 Task: In the sheet Budget Analysis ToolFont size of heading  18 Font style of dataoswald 'Font size of data '9 Alignment of headline & dataAlign center.   Fill color in heading, Red Font color of dataIn the sheet   Inspire Sales   book
Action: Mouse moved to (26, 128)
Screenshot: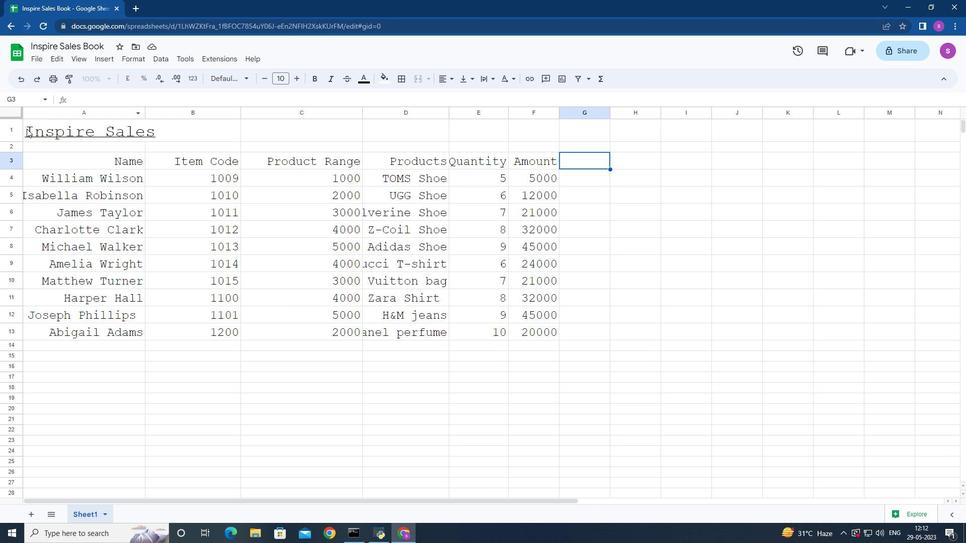 
Action: Mouse pressed left at (26, 128)
Screenshot: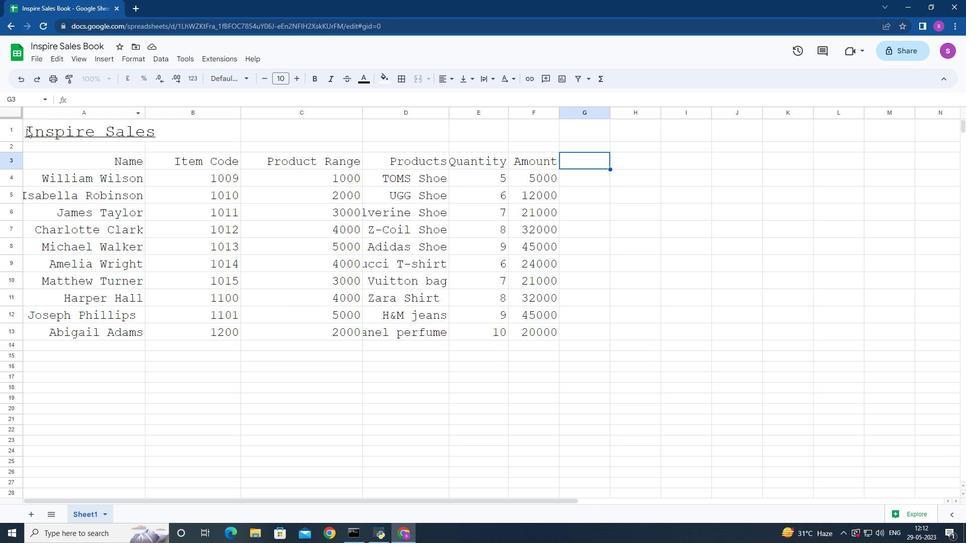 
Action: Mouse moved to (262, 80)
Screenshot: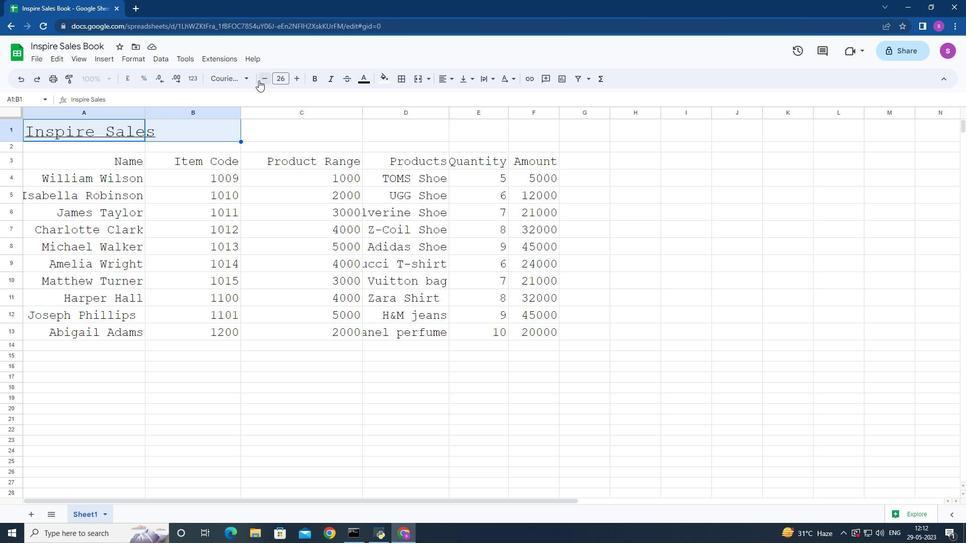 
Action: Mouse pressed left at (262, 80)
Screenshot: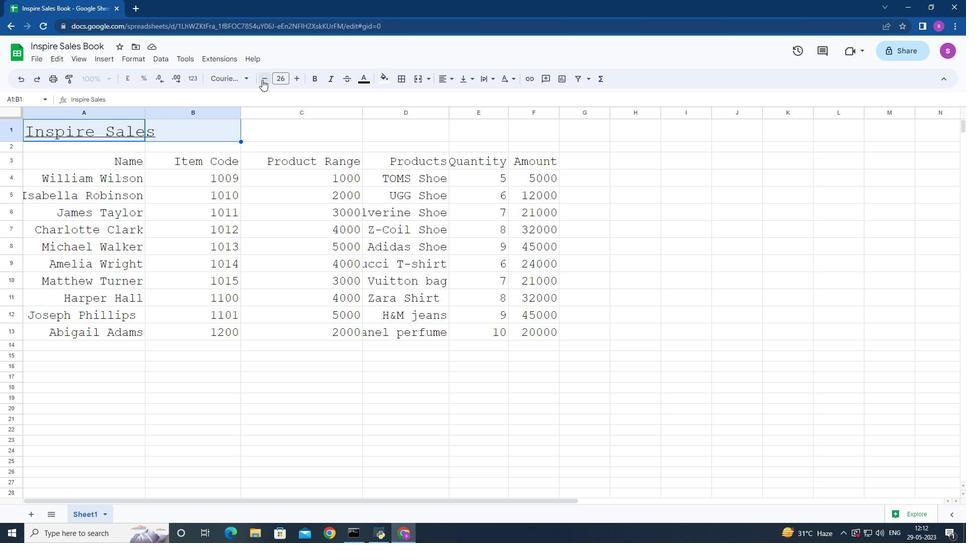 
Action: Mouse pressed left at (262, 80)
Screenshot: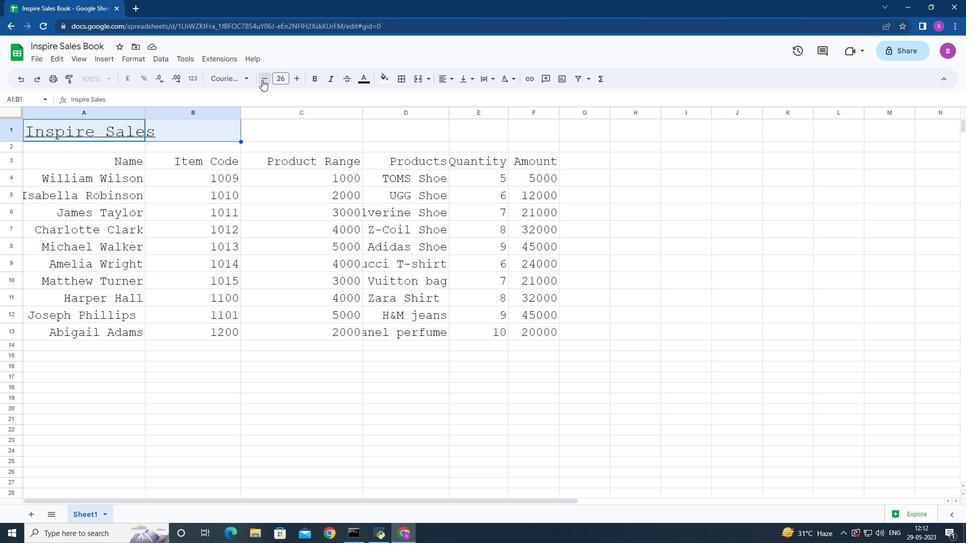 
Action: Mouse pressed left at (262, 80)
Screenshot: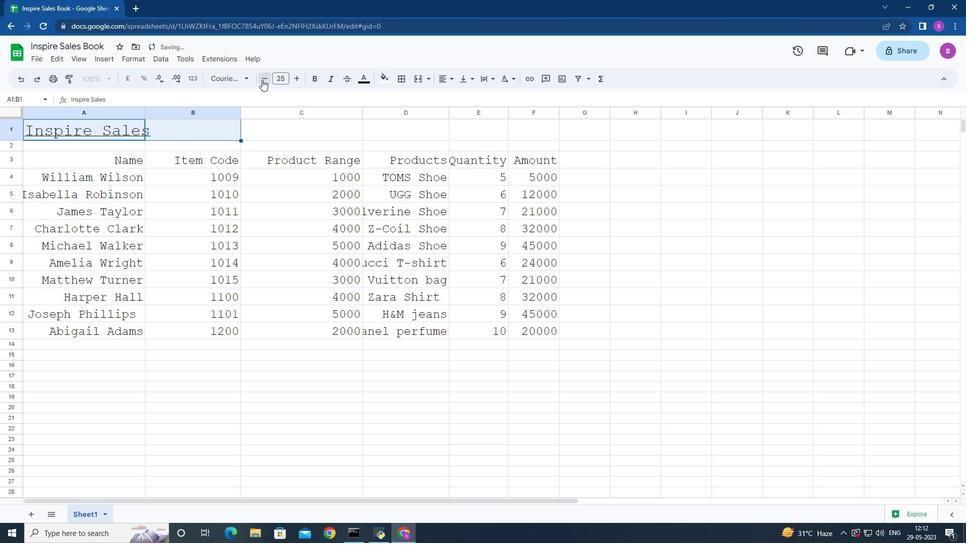 
Action: Mouse pressed left at (262, 80)
Screenshot: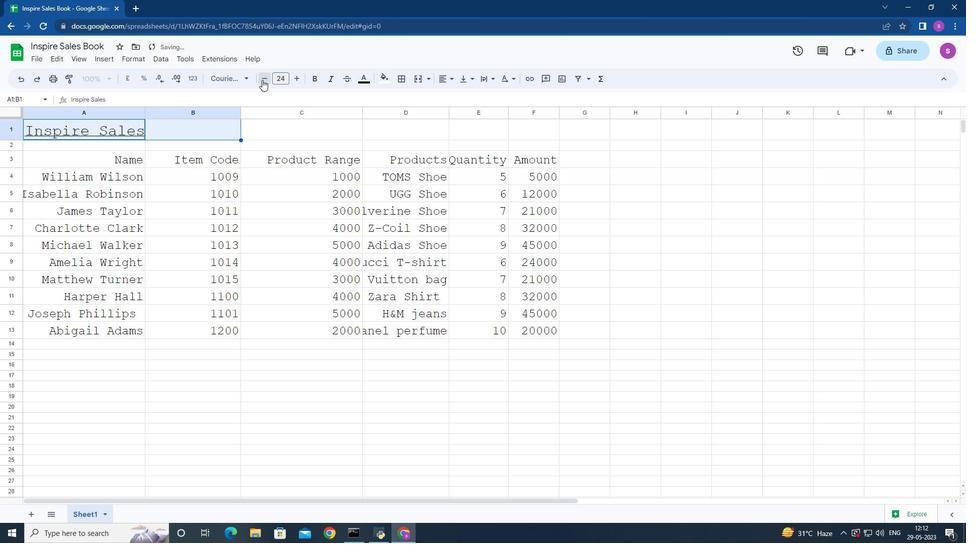 
Action: Mouse pressed left at (262, 80)
Screenshot: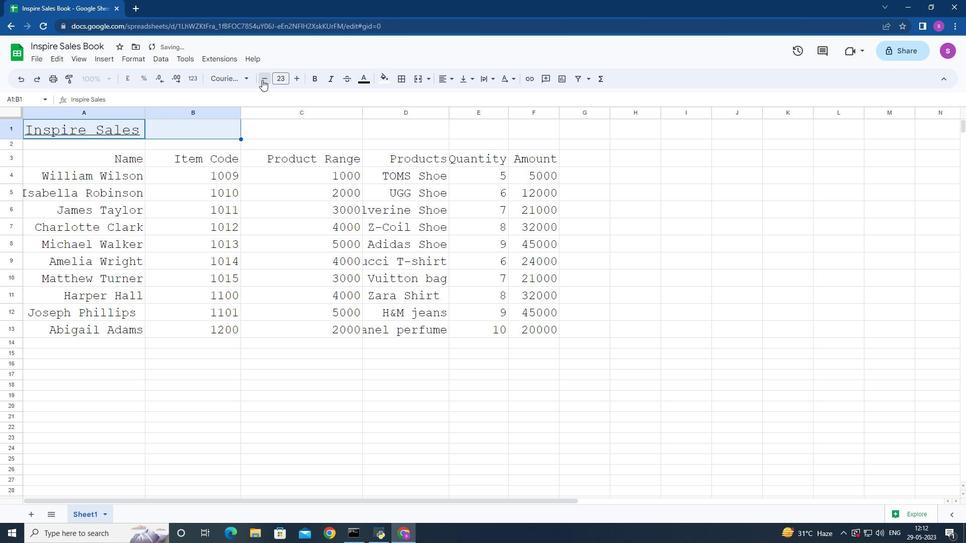 
Action: Mouse pressed left at (262, 80)
Screenshot: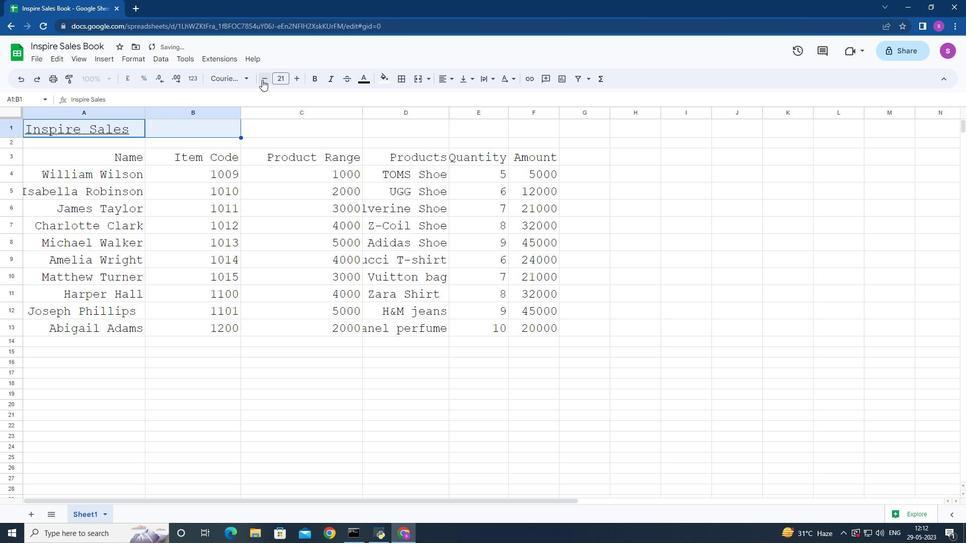 
Action: Mouse pressed left at (262, 80)
Screenshot: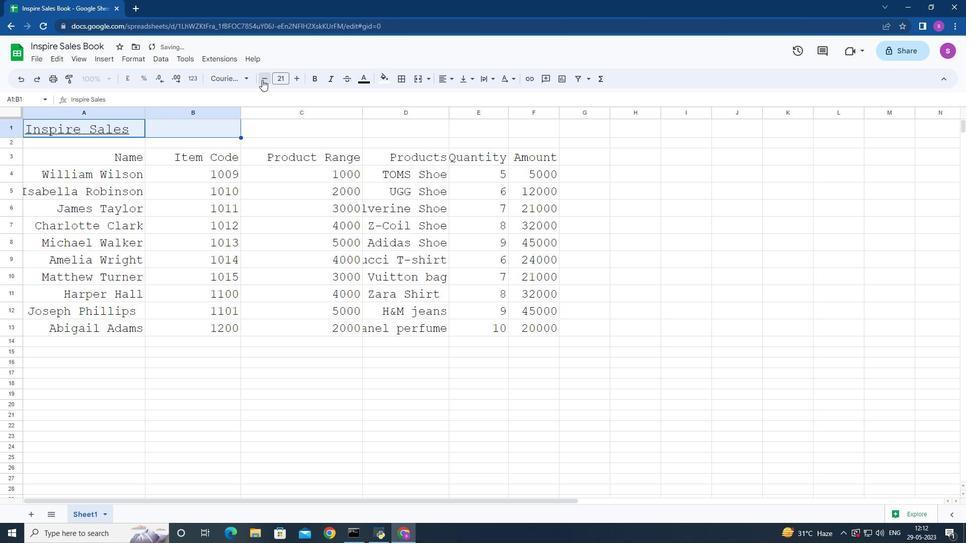 
Action: Mouse pressed left at (262, 80)
Screenshot: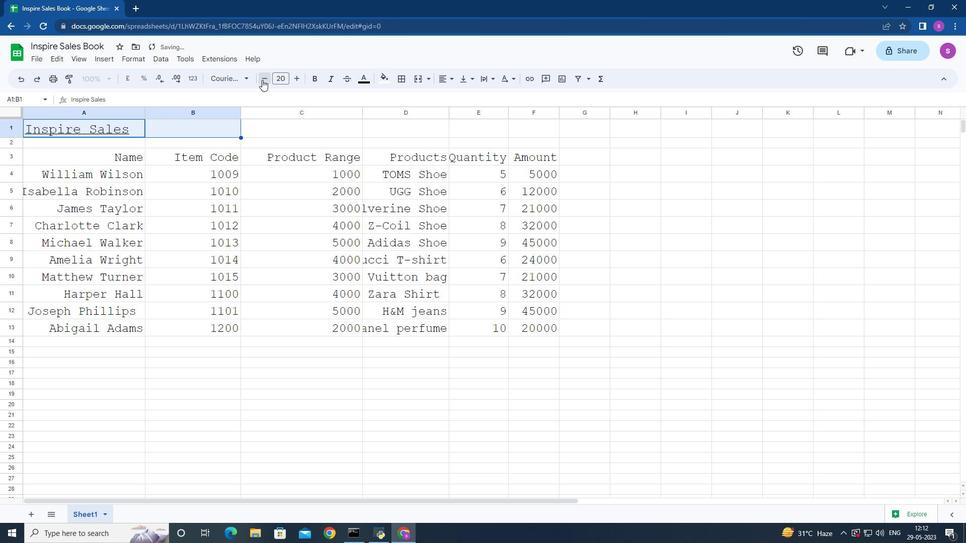 
Action: Mouse moved to (248, 78)
Screenshot: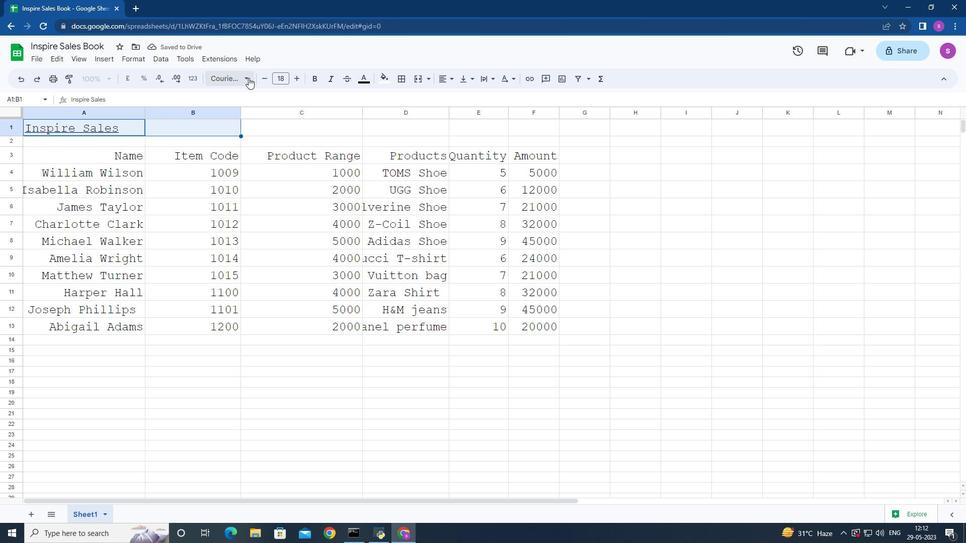 
Action: Mouse pressed left at (248, 78)
Screenshot: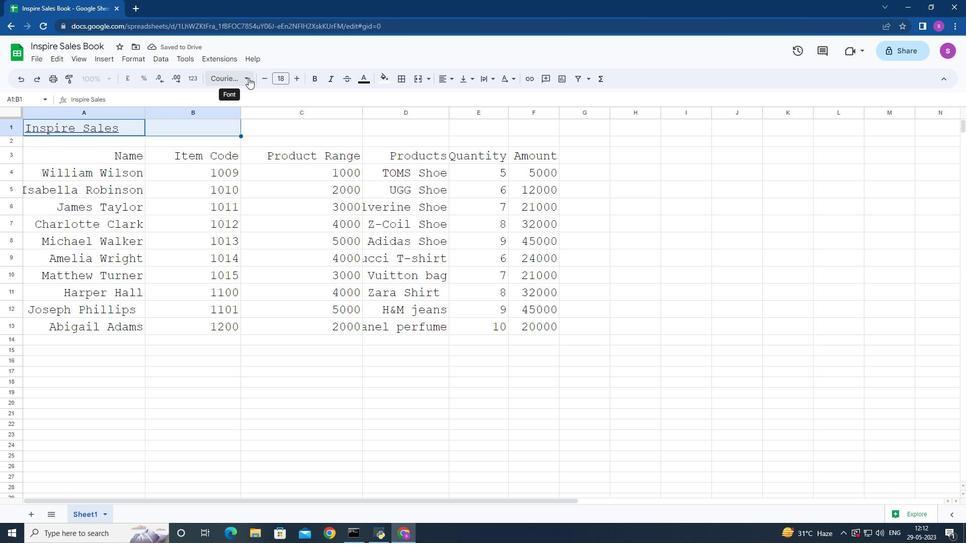 
Action: Mouse moved to (255, 228)
Screenshot: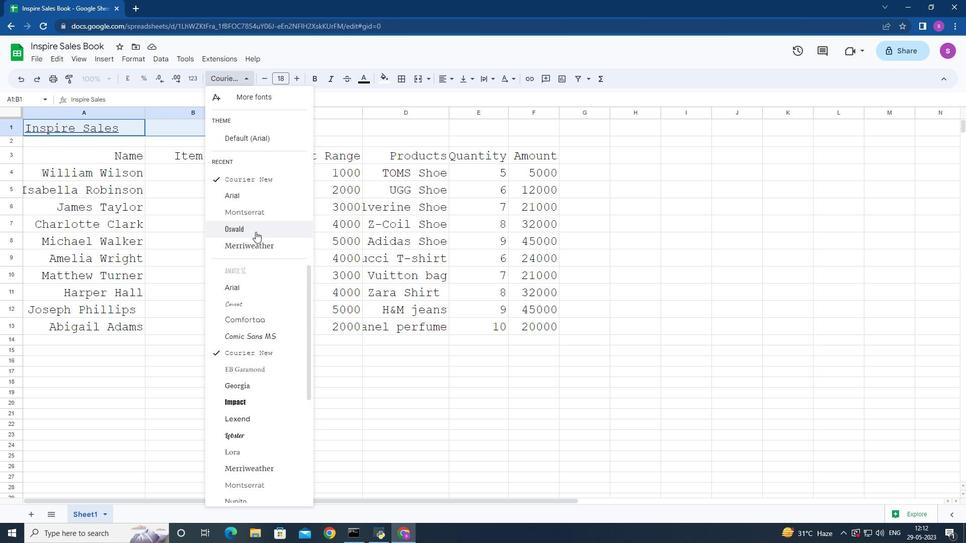 
Action: Mouse pressed left at (255, 228)
Screenshot: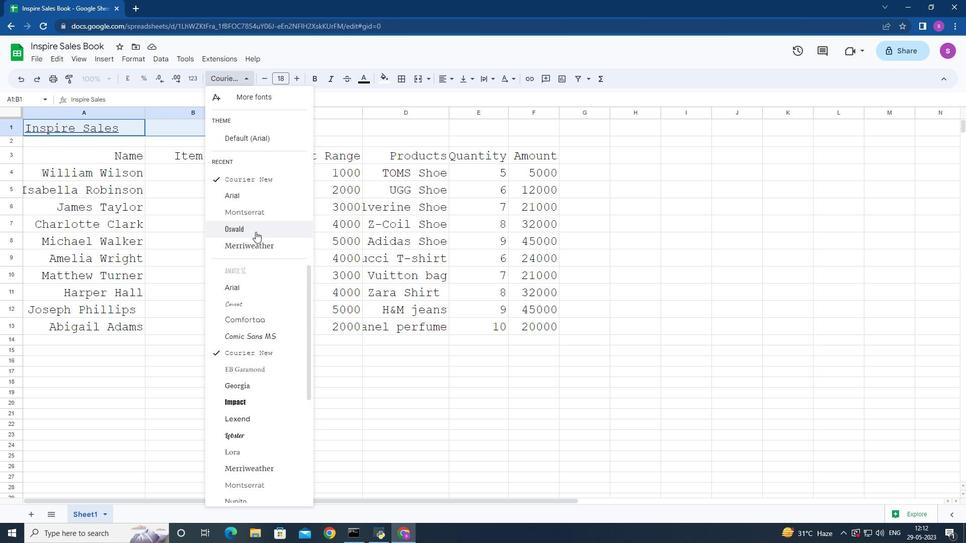 
Action: Mouse moved to (56, 147)
Screenshot: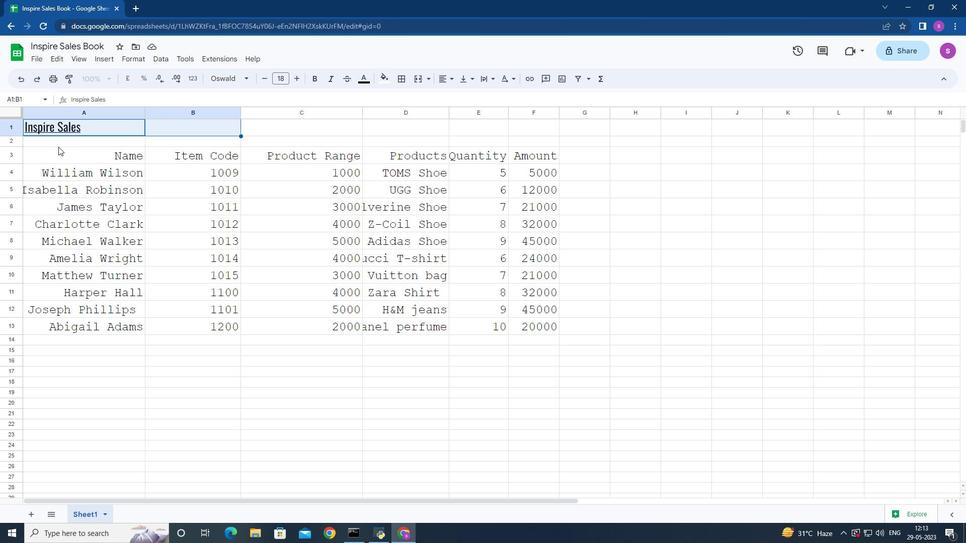 
Action: Mouse pressed left at (56, 147)
Screenshot: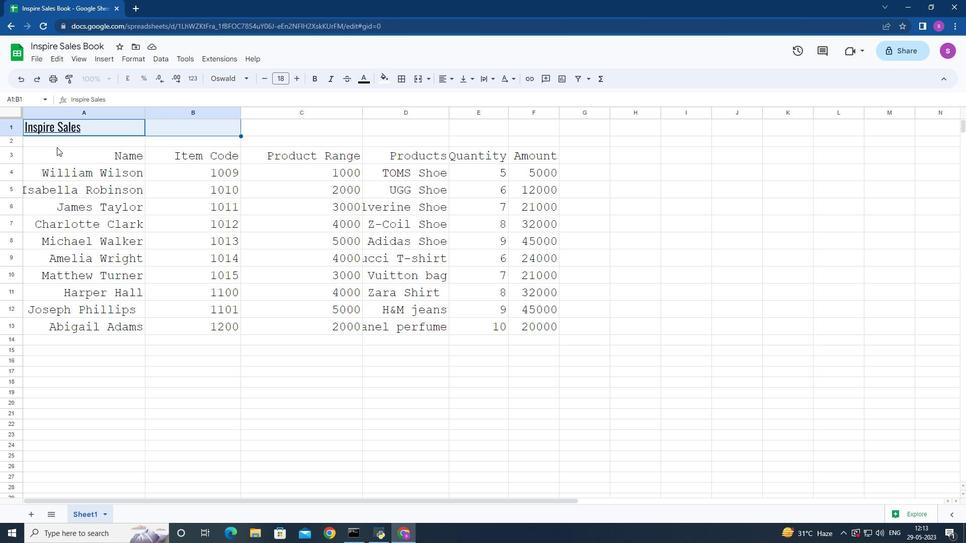
Action: Mouse moved to (264, 78)
Screenshot: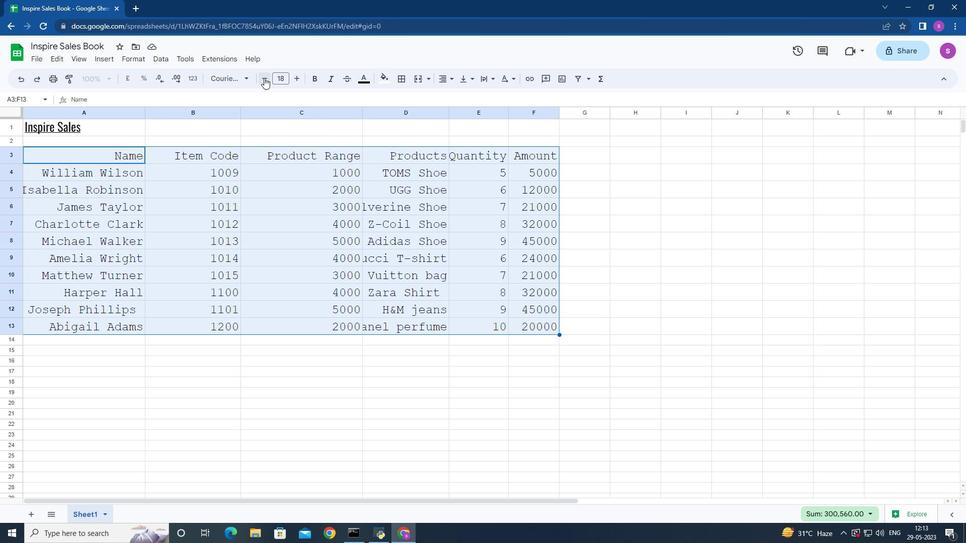 
Action: Mouse pressed left at (264, 78)
Screenshot: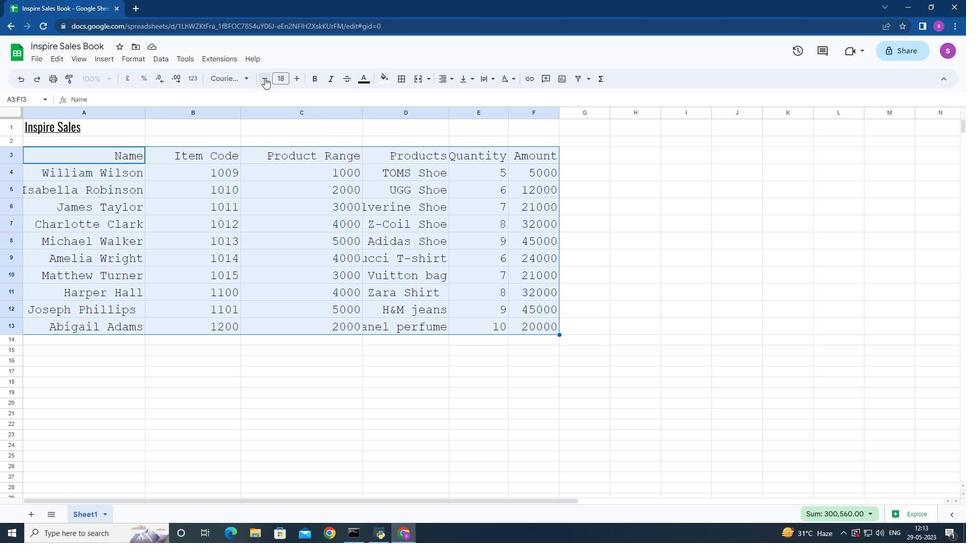 
Action: Mouse pressed left at (264, 78)
Screenshot: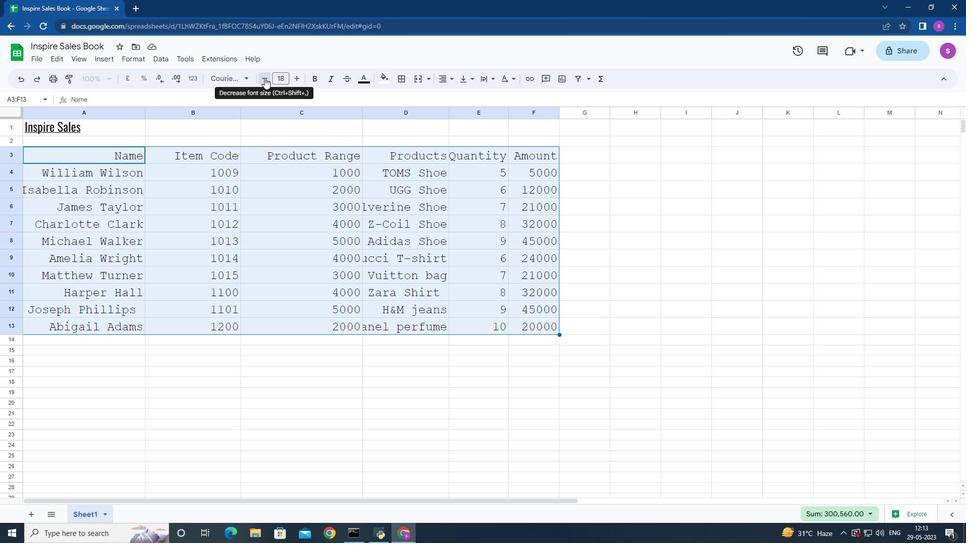 
Action: Mouse moved to (264, 78)
Screenshot: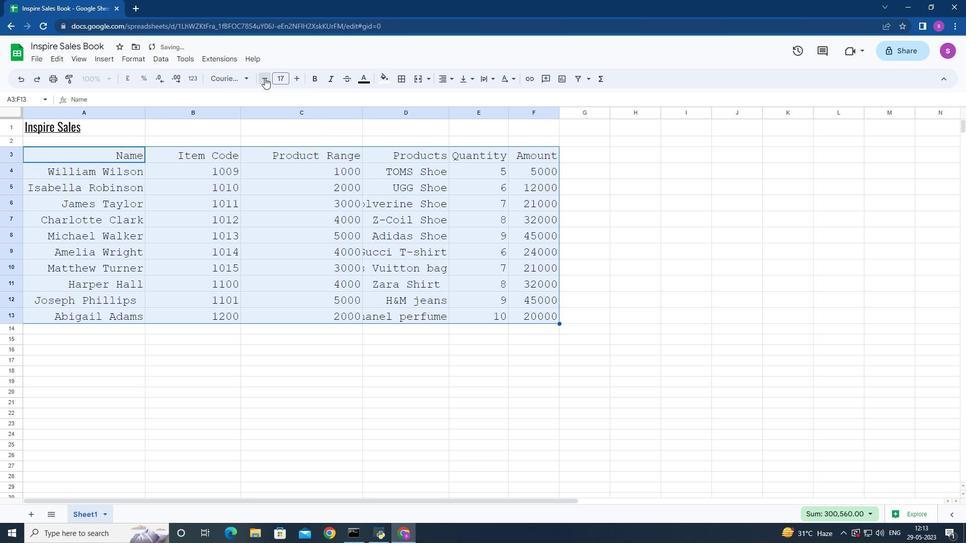 
Action: Mouse pressed left at (264, 78)
Screenshot: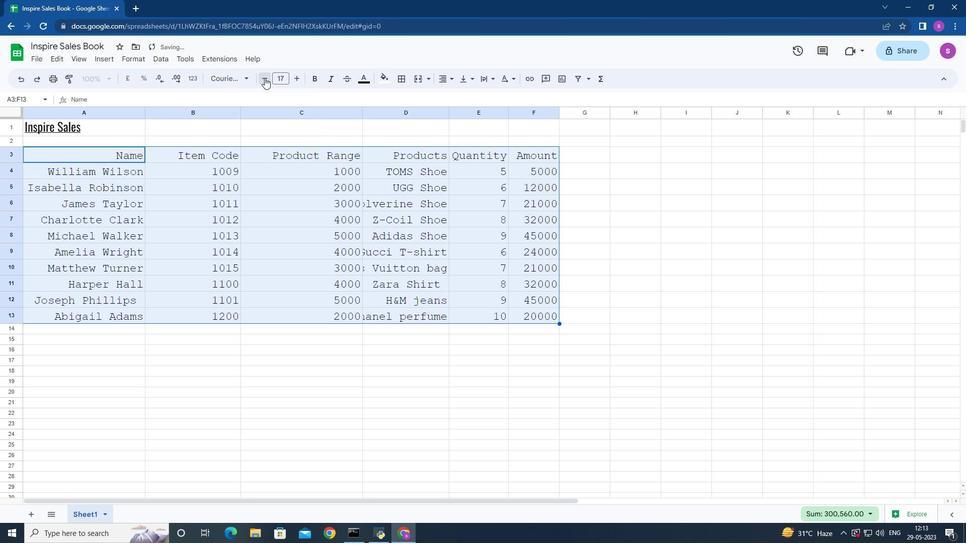 
Action: Mouse pressed left at (264, 78)
Screenshot: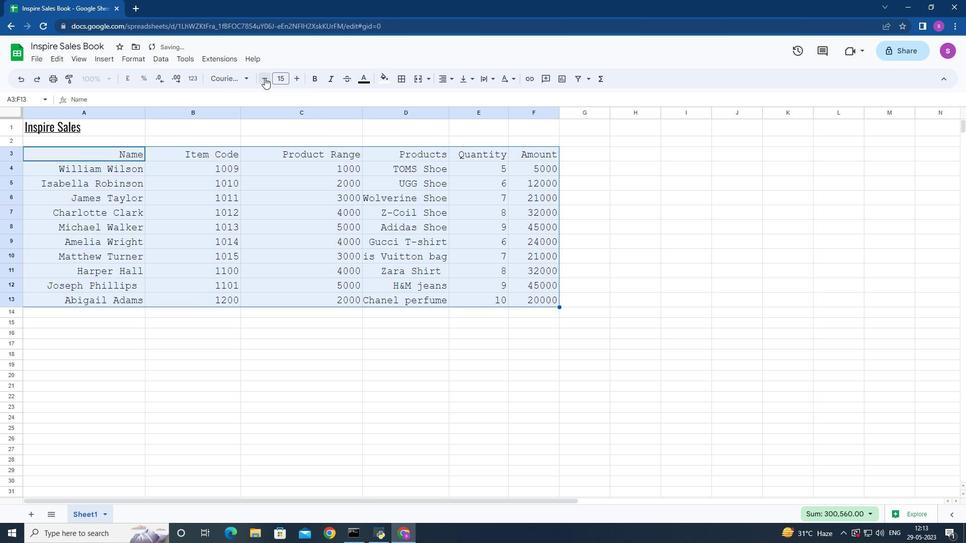
Action: Mouse pressed left at (264, 78)
Screenshot: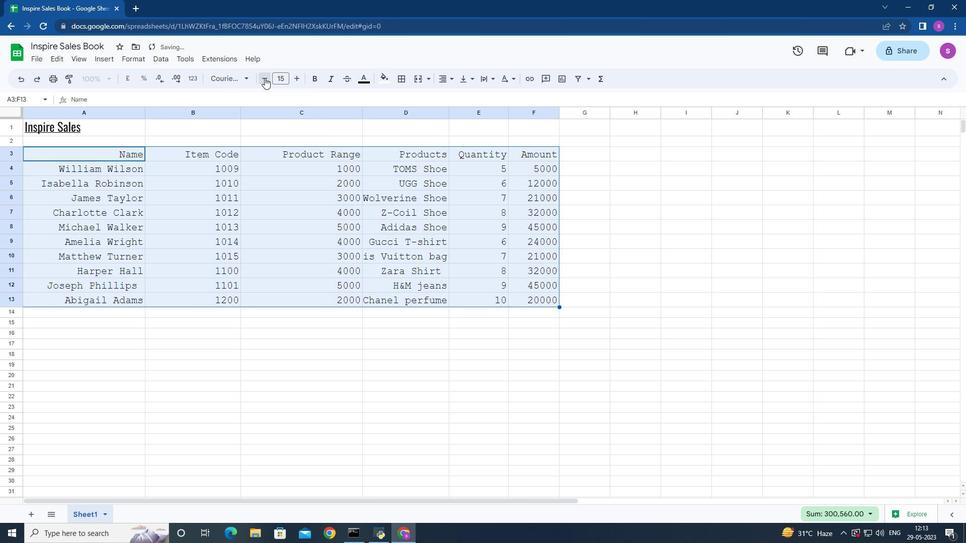 
Action: Mouse pressed left at (264, 78)
Screenshot: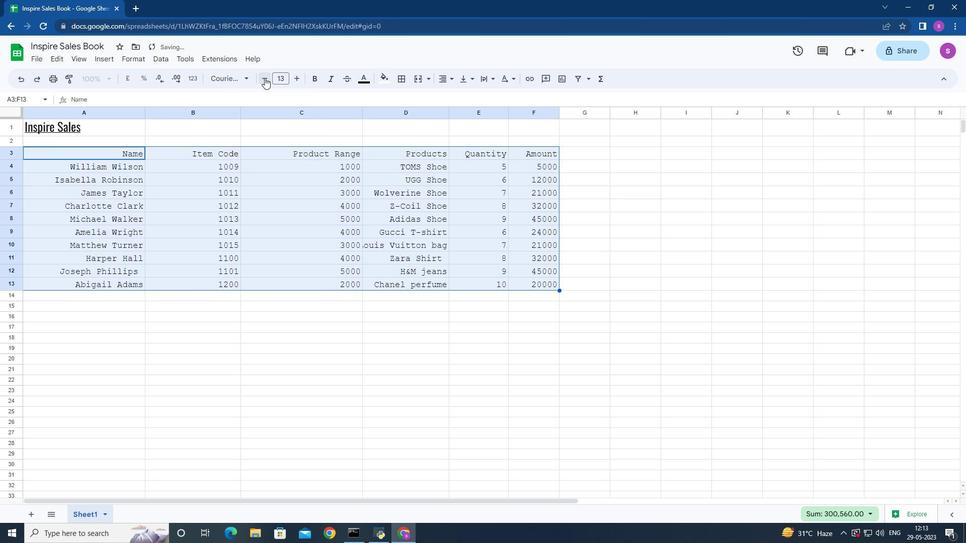 
Action: Mouse moved to (263, 78)
Screenshot: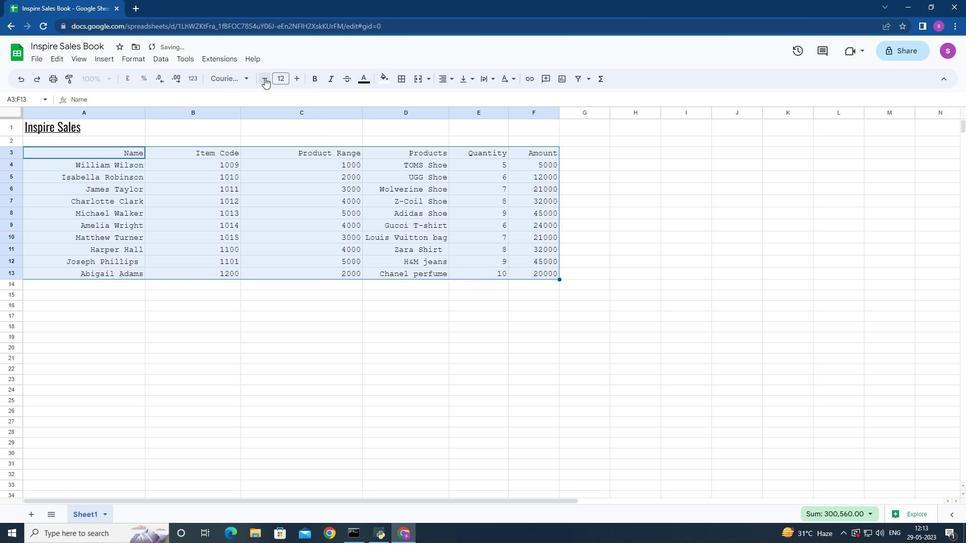 
Action: Mouse pressed left at (263, 78)
Screenshot: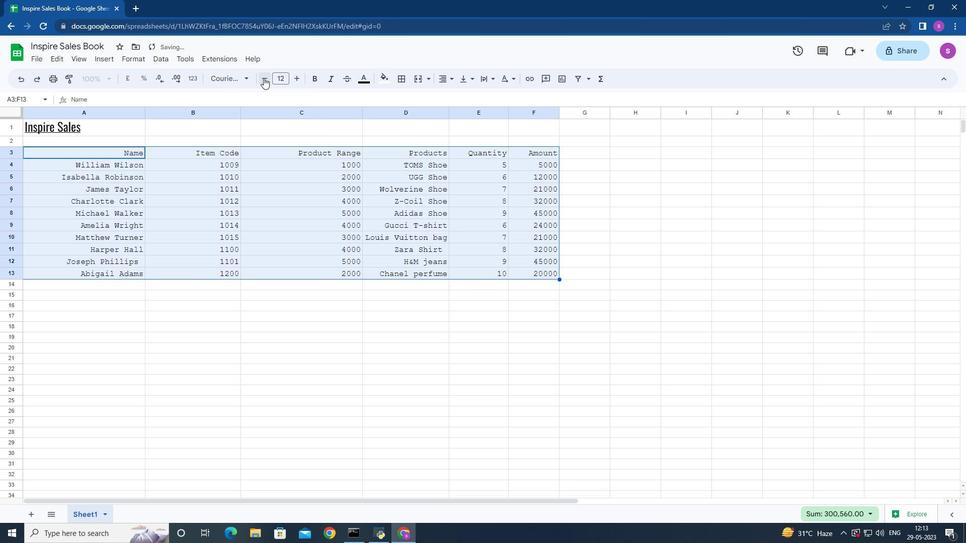 
Action: Mouse moved to (263, 78)
Screenshot: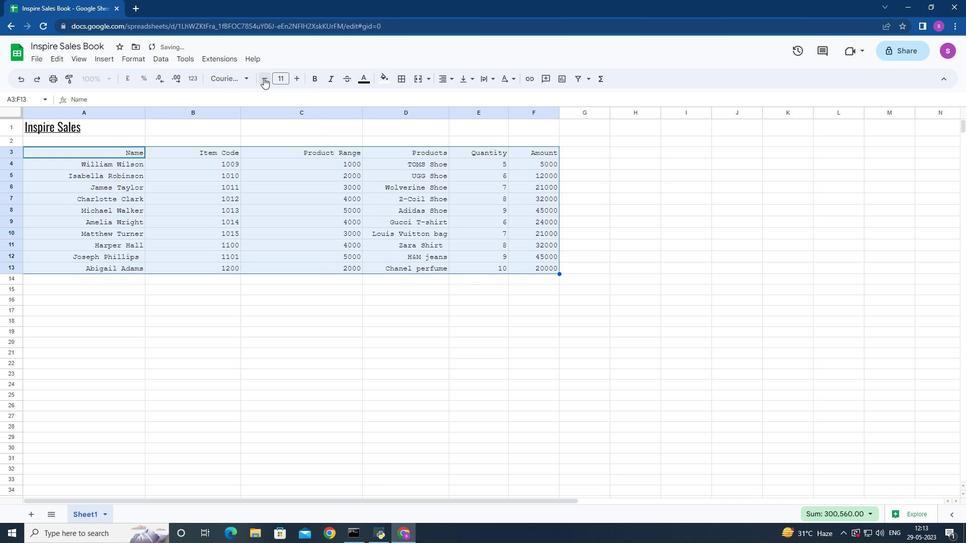 
Action: Mouse pressed left at (263, 78)
Screenshot: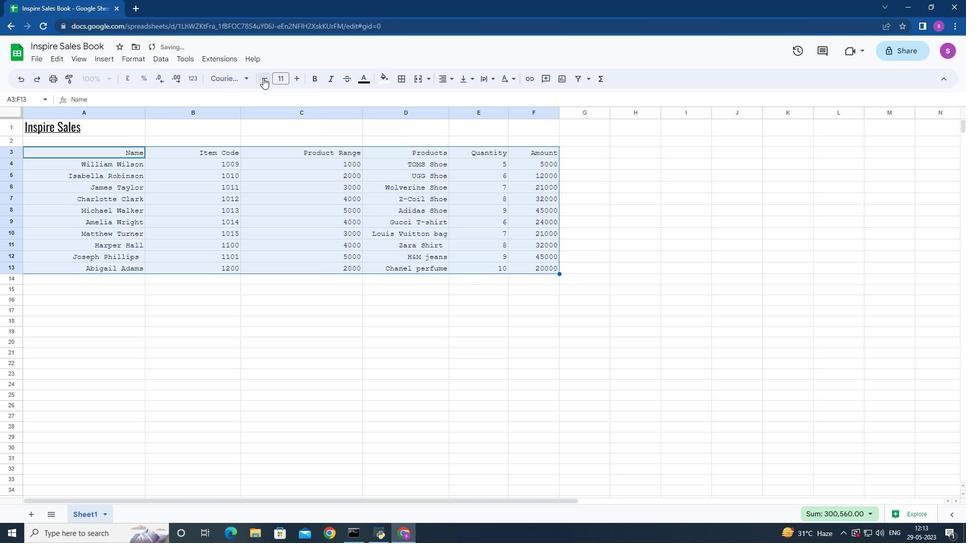 
Action: Mouse pressed left at (263, 78)
Screenshot: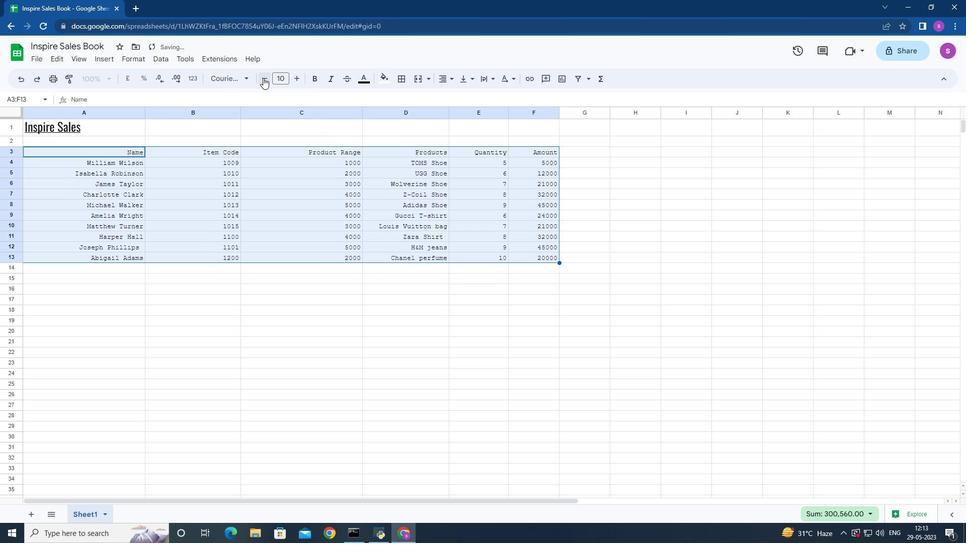 
Action: Mouse moved to (441, 82)
Screenshot: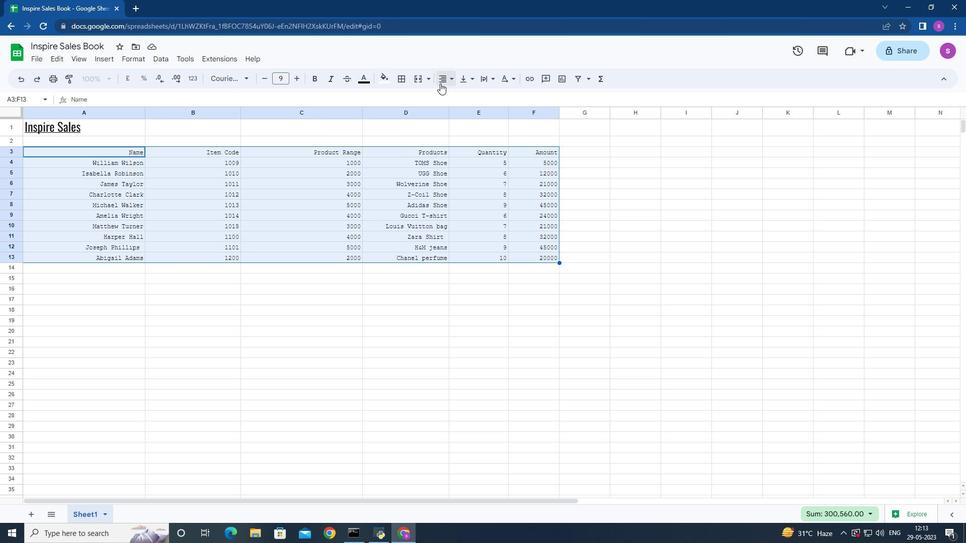 
Action: Mouse pressed left at (441, 82)
Screenshot: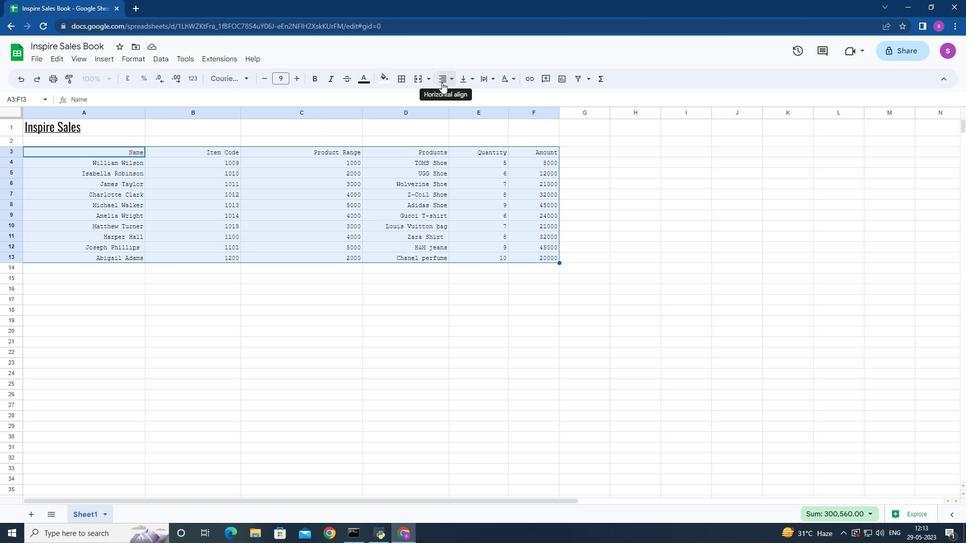 
Action: Mouse moved to (458, 101)
Screenshot: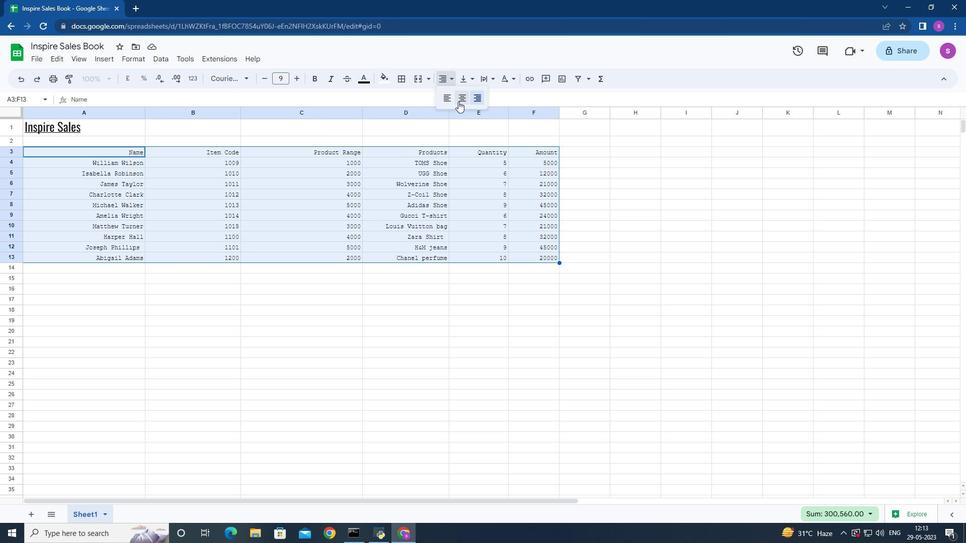 
Action: Mouse pressed left at (458, 101)
Screenshot: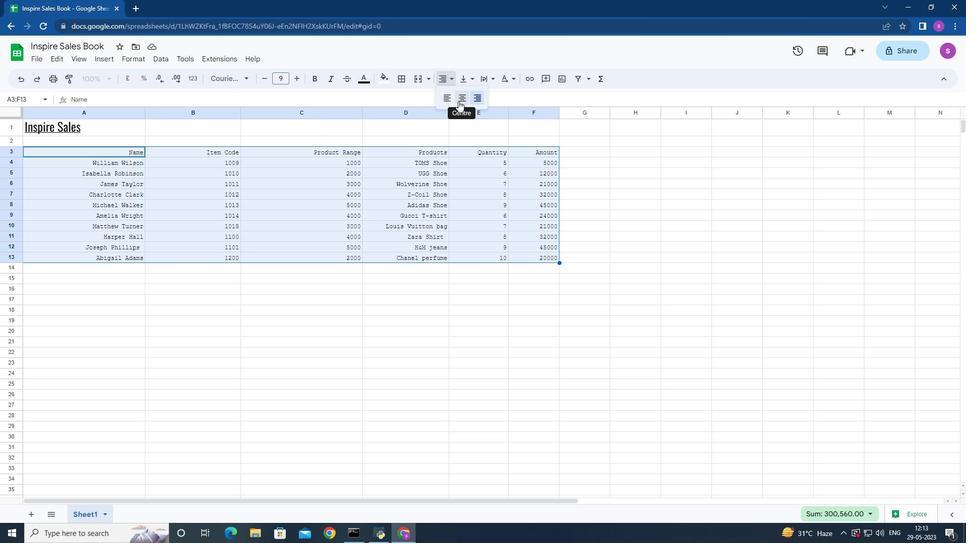 
Action: Mouse moved to (28, 123)
Screenshot: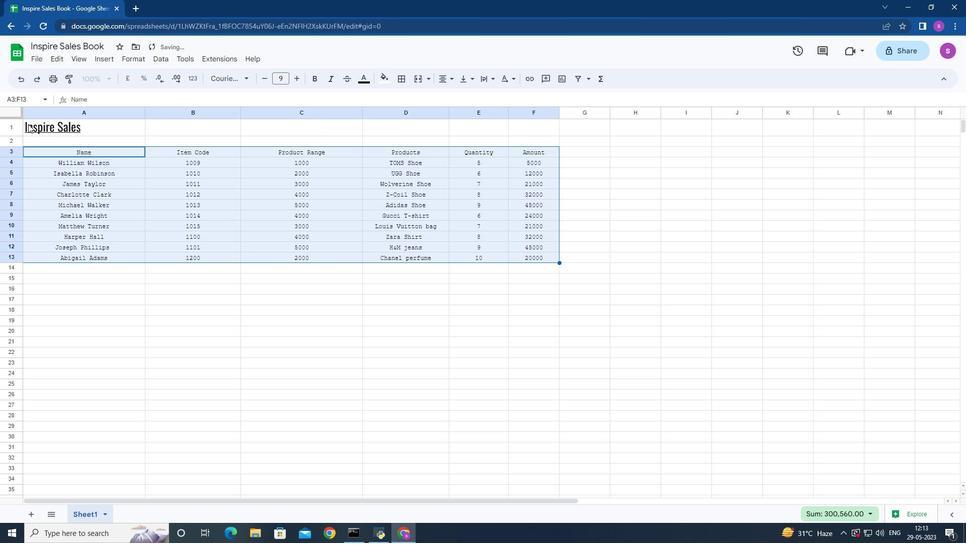 
Action: Mouse pressed left at (28, 123)
Screenshot: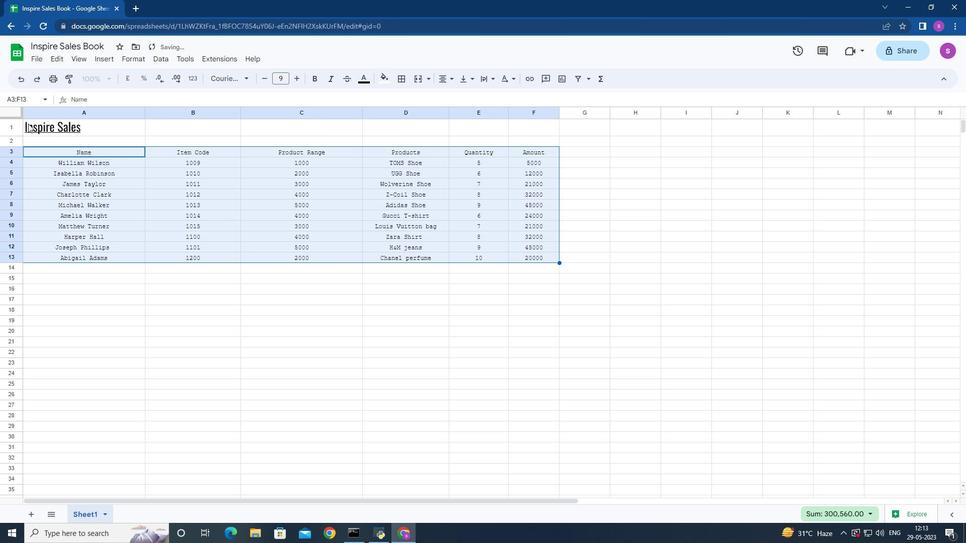 
Action: Mouse moved to (444, 81)
Screenshot: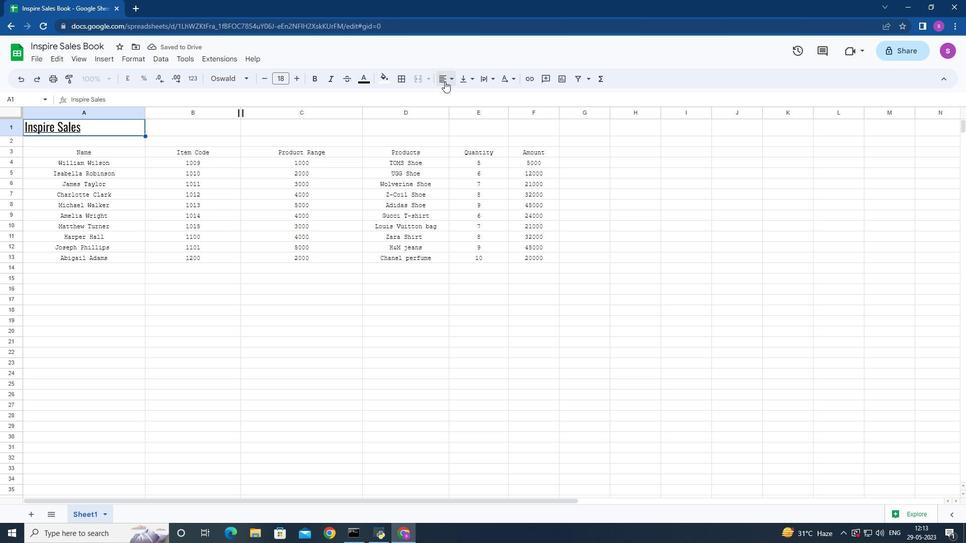 
Action: Mouse pressed left at (444, 81)
Screenshot: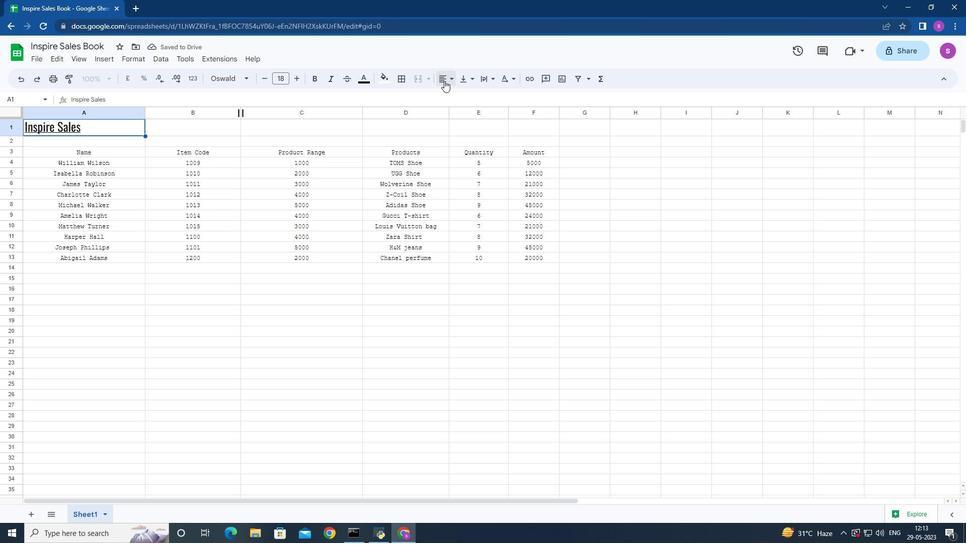 
Action: Mouse moved to (460, 100)
Screenshot: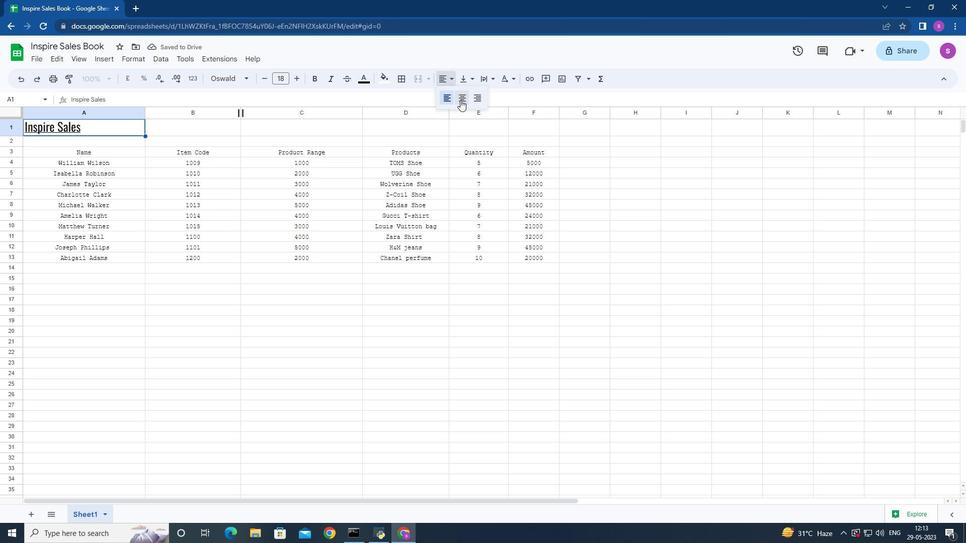 
Action: Mouse pressed left at (460, 100)
Screenshot: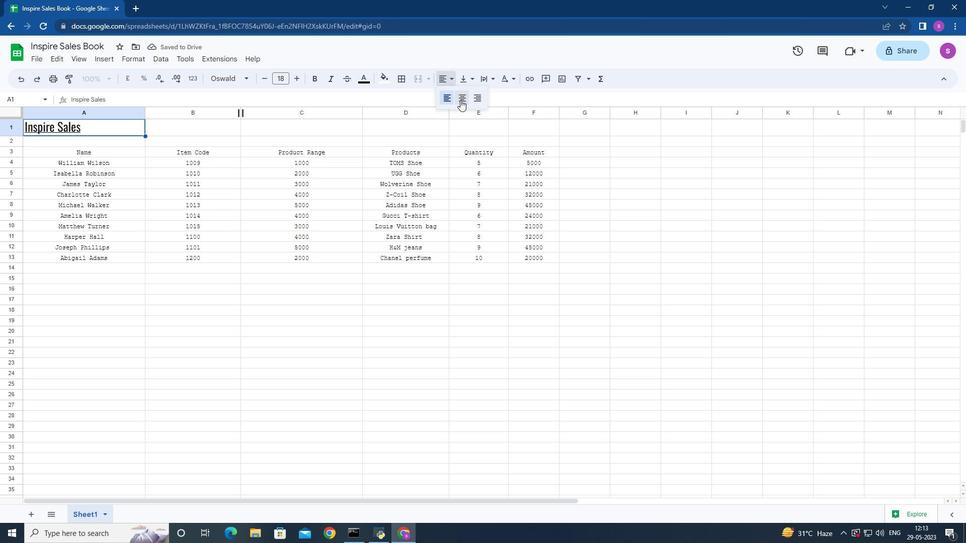 
Action: Mouse moved to (386, 82)
Screenshot: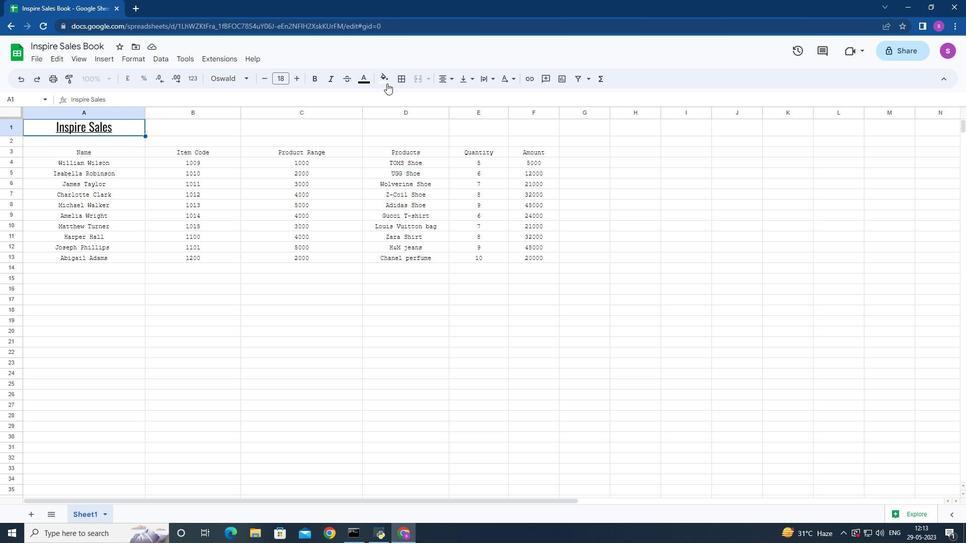 
Action: Mouse pressed left at (386, 82)
Screenshot: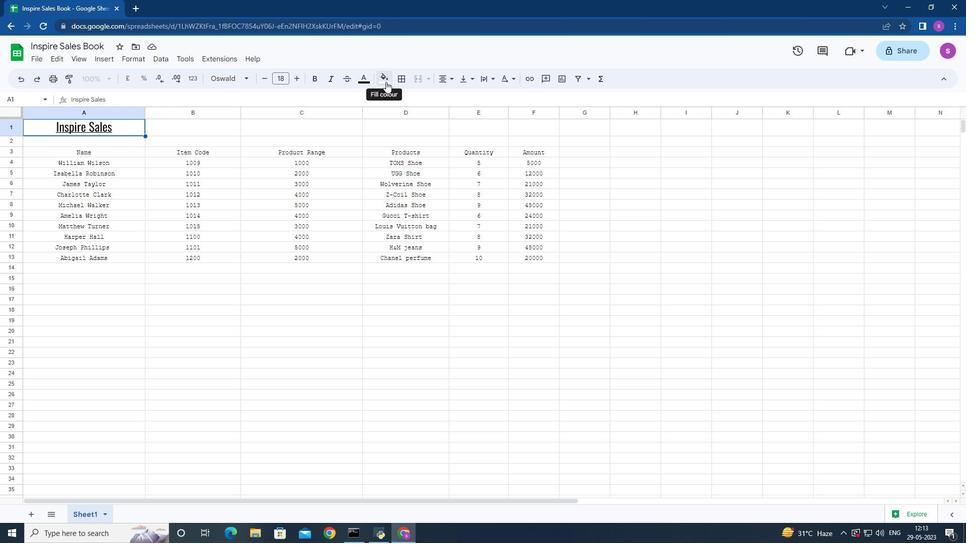 
Action: Mouse moved to (399, 122)
Screenshot: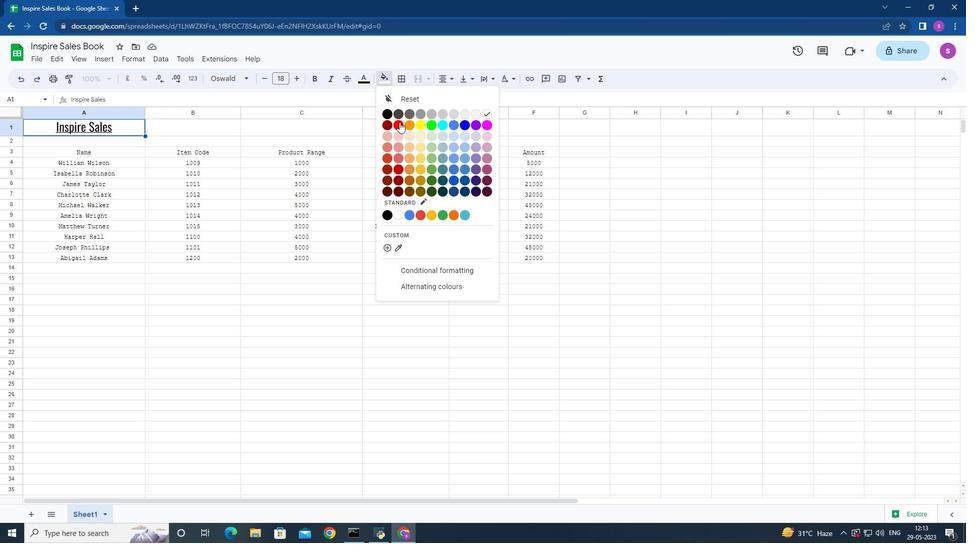
Action: Mouse pressed left at (399, 122)
Screenshot: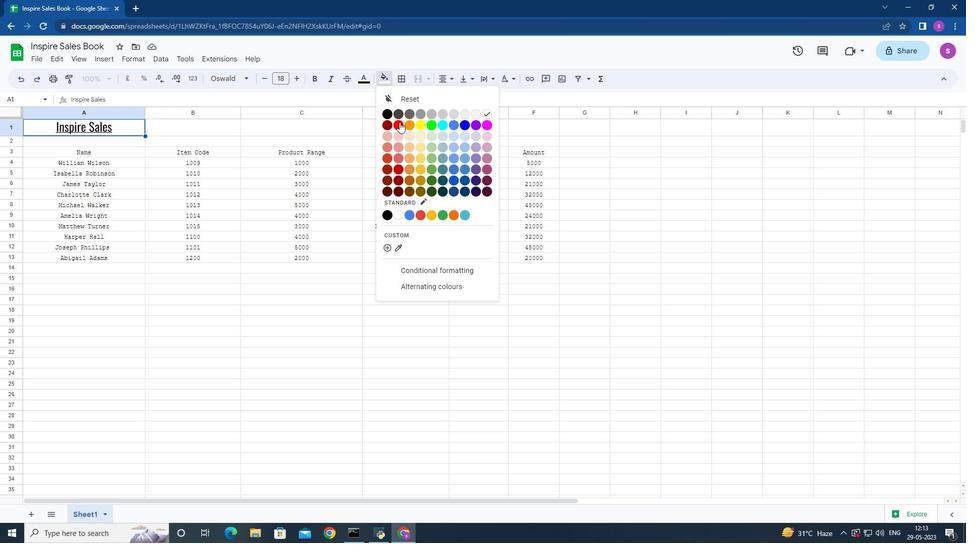 
Action: Mouse moved to (568, 266)
Screenshot: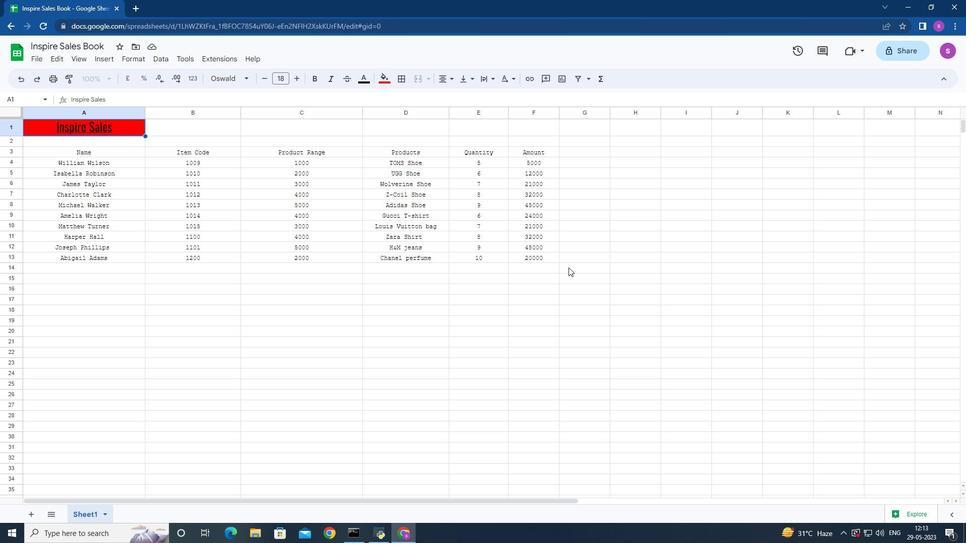 
Action: Mouse pressed left at (568, 266)
Screenshot: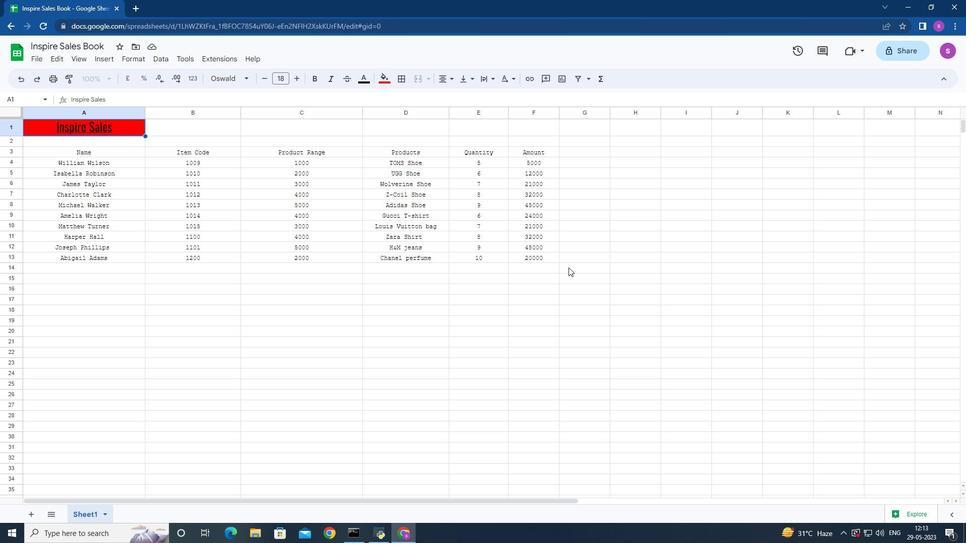 
Action: Mouse moved to (46, 150)
Screenshot: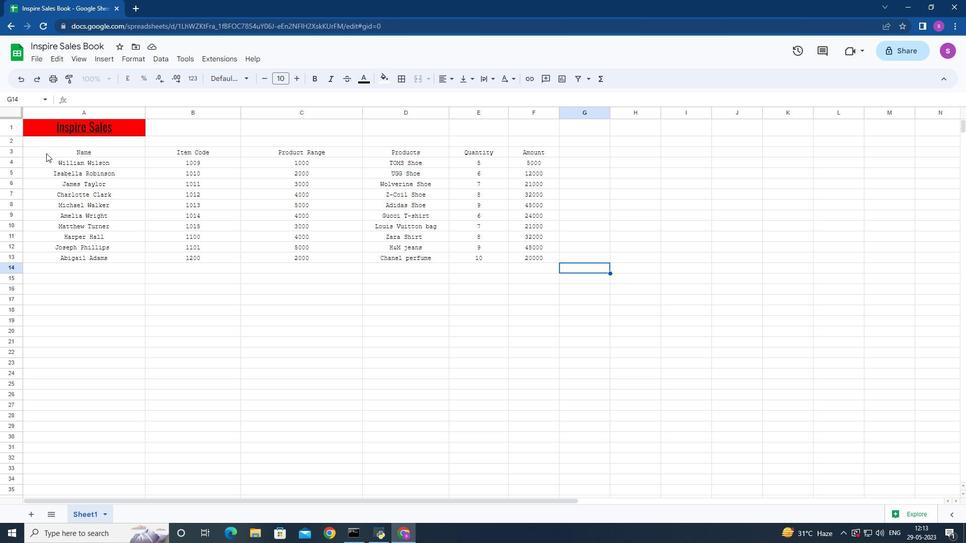 
Action: Mouse pressed left at (46, 150)
Screenshot: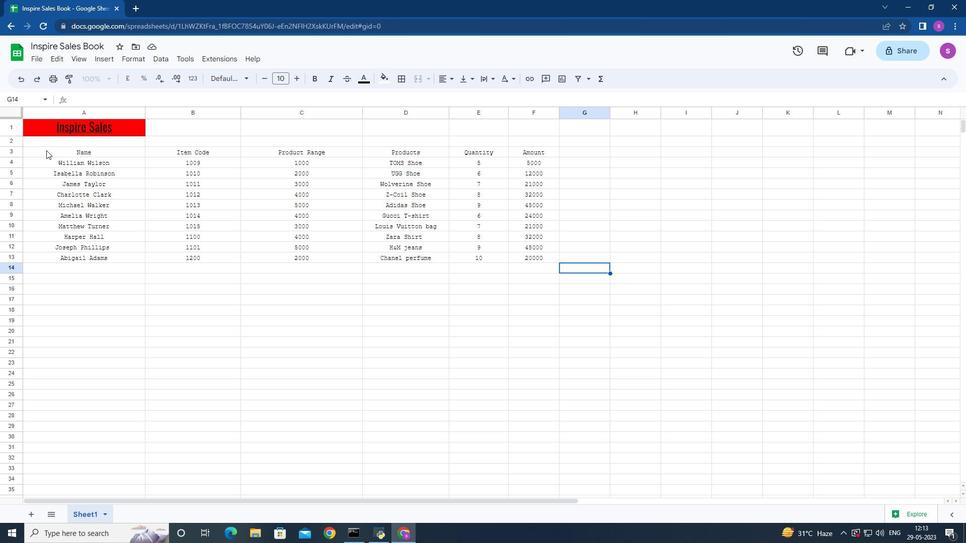 
Action: Mouse moved to (360, 77)
Screenshot: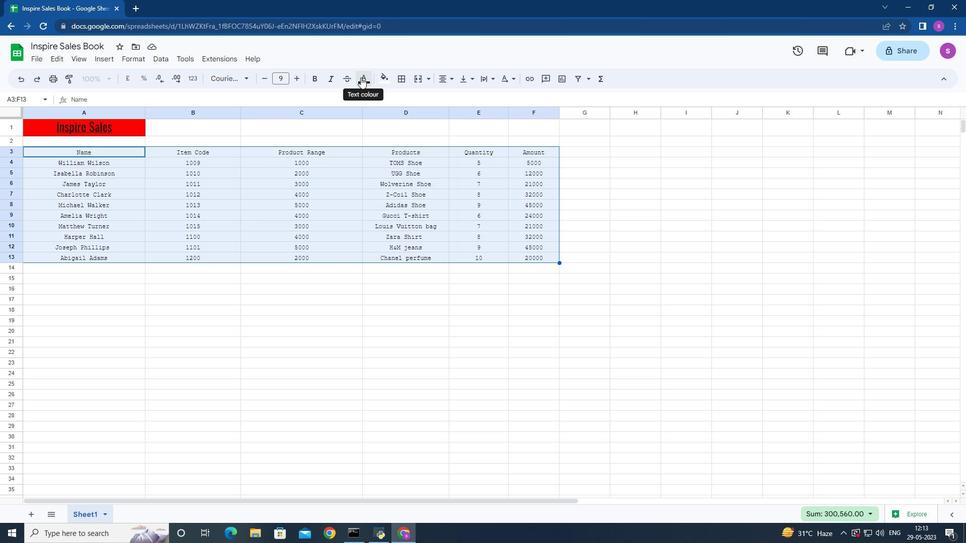 
Action: Mouse pressed left at (360, 77)
Screenshot: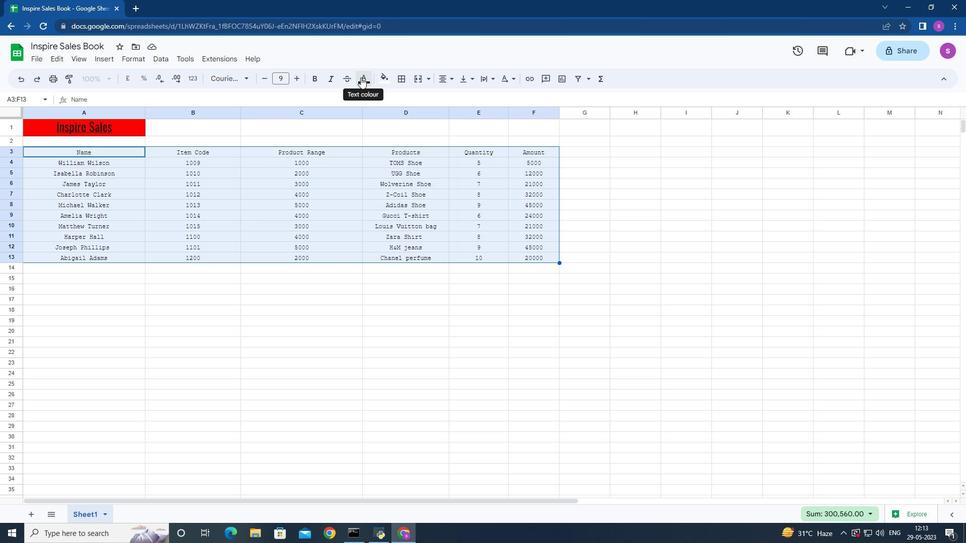 
Action: Mouse moved to (375, 125)
Screenshot: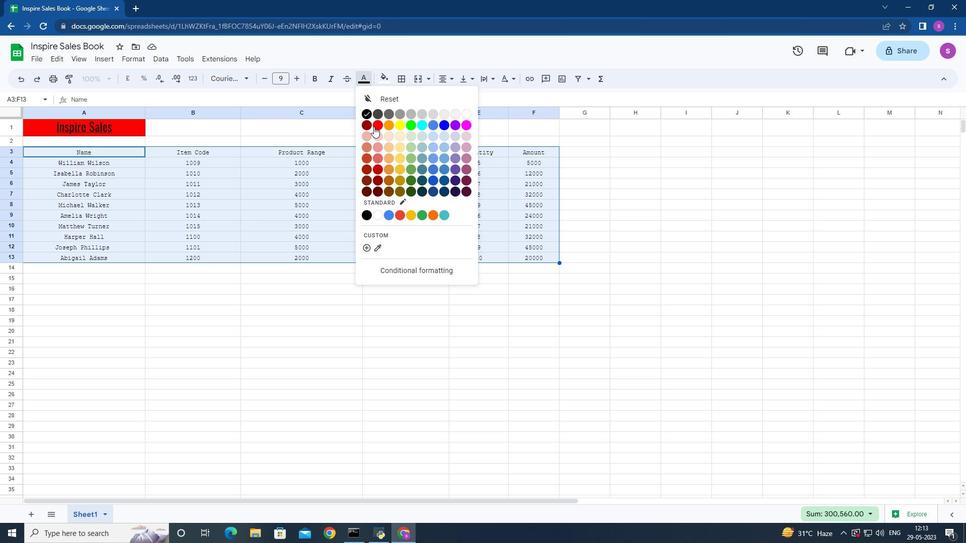 
Action: Mouse pressed left at (375, 125)
Screenshot: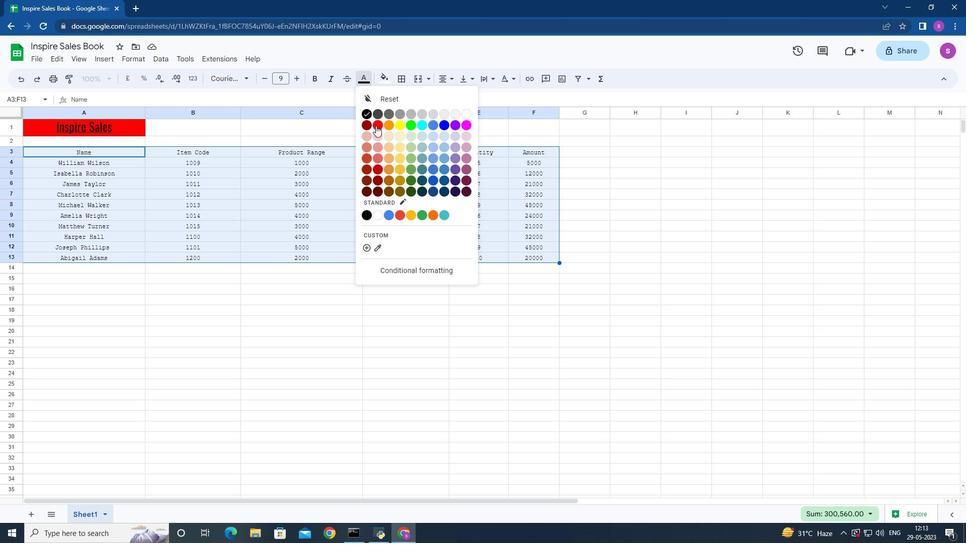 
Action: Mouse moved to (655, 216)
Screenshot: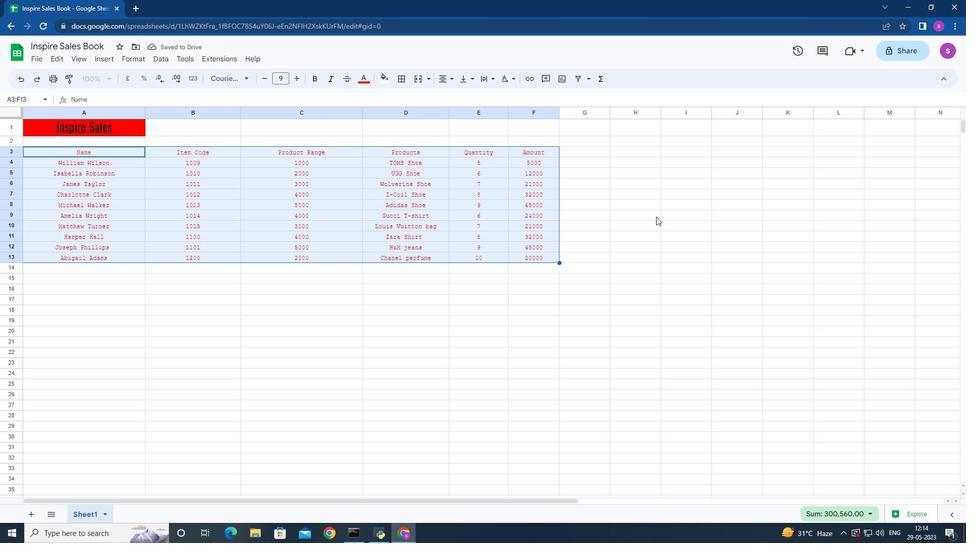 
Action: Mouse pressed left at (655, 216)
Screenshot: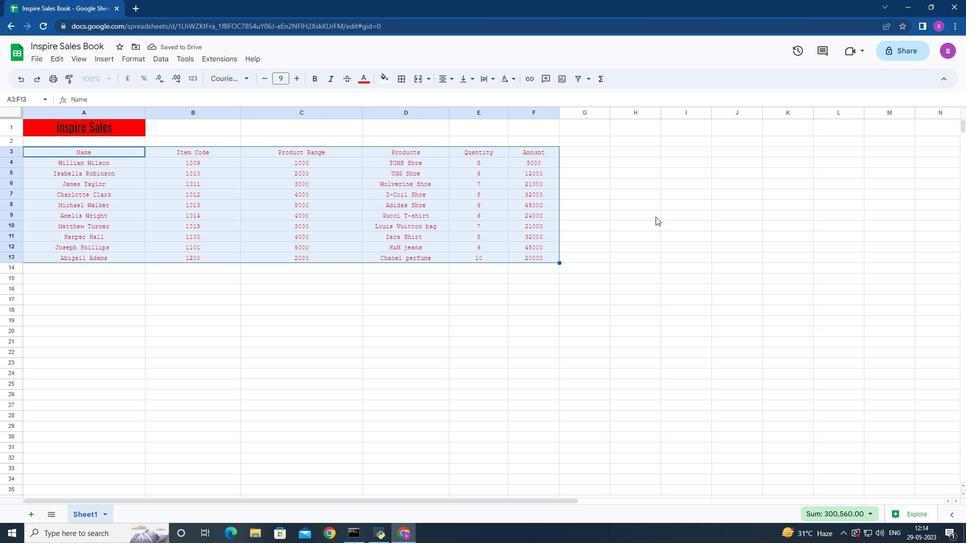
Action: Mouse moved to (562, 156)
Screenshot: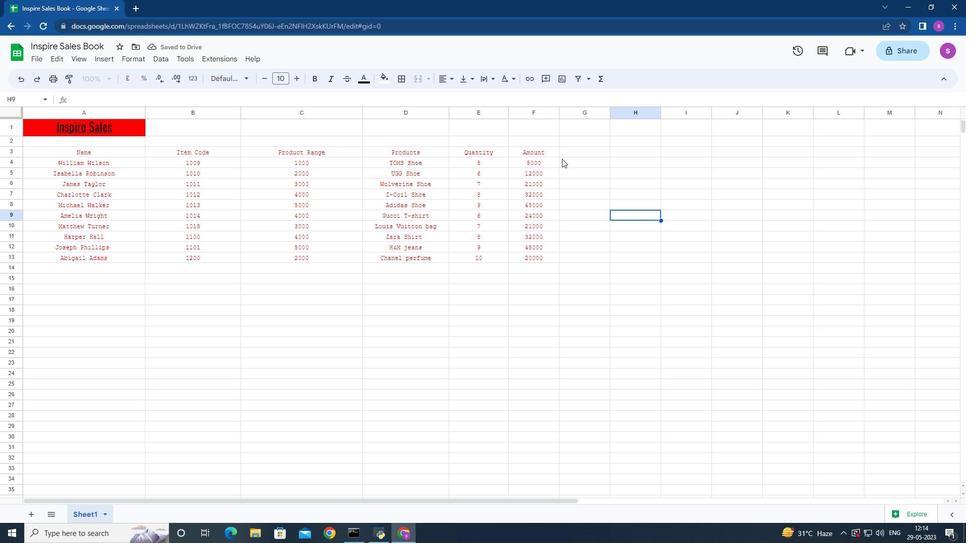 
Action: Mouse pressed left at (562, 156)
Screenshot: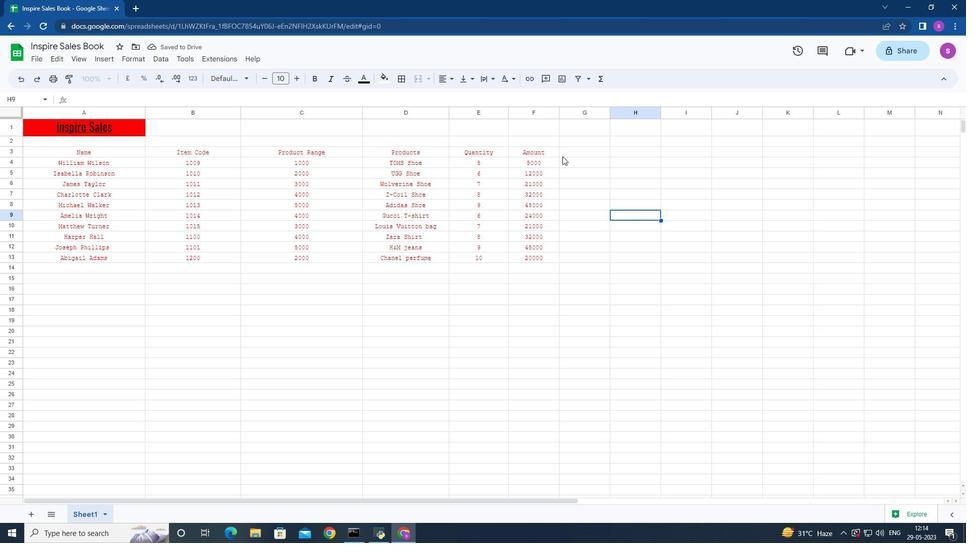 
Action: Mouse moved to (549, 150)
Screenshot: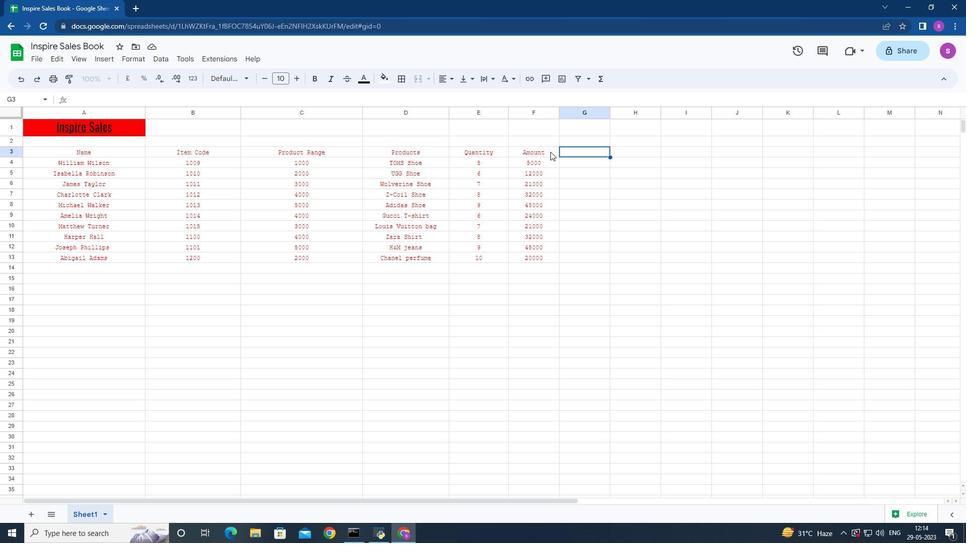 
Action: Mouse pressed left at (549, 150)
Screenshot: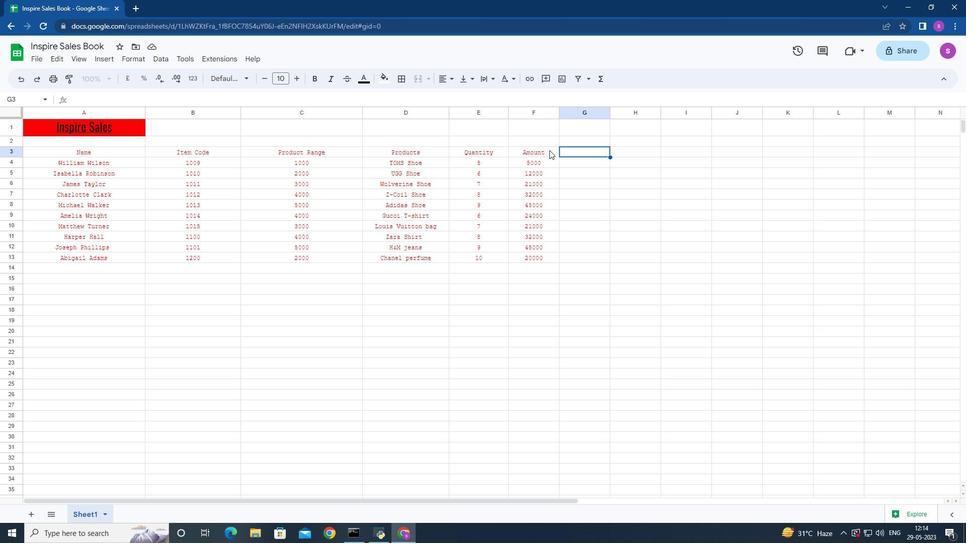 
Action: Mouse moved to (553, 261)
Screenshot: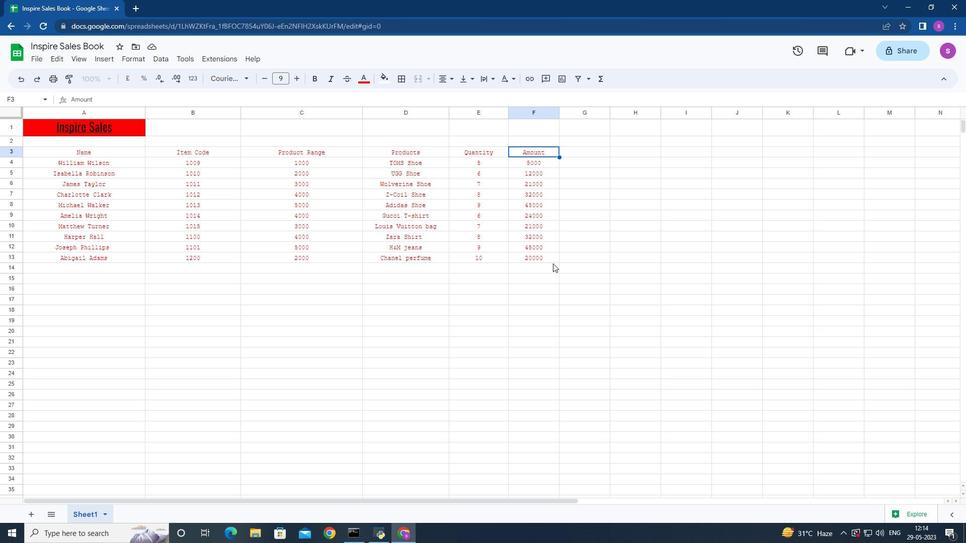 
Action: Mouse pressed left at (553, 261)
Screenshot: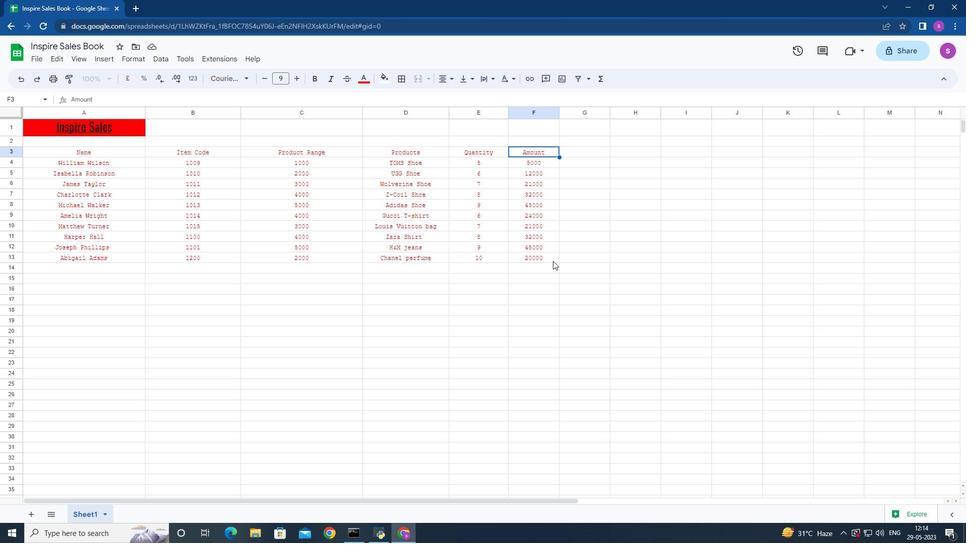 
Action: Mouse moved to (584, 257)
Screenshot: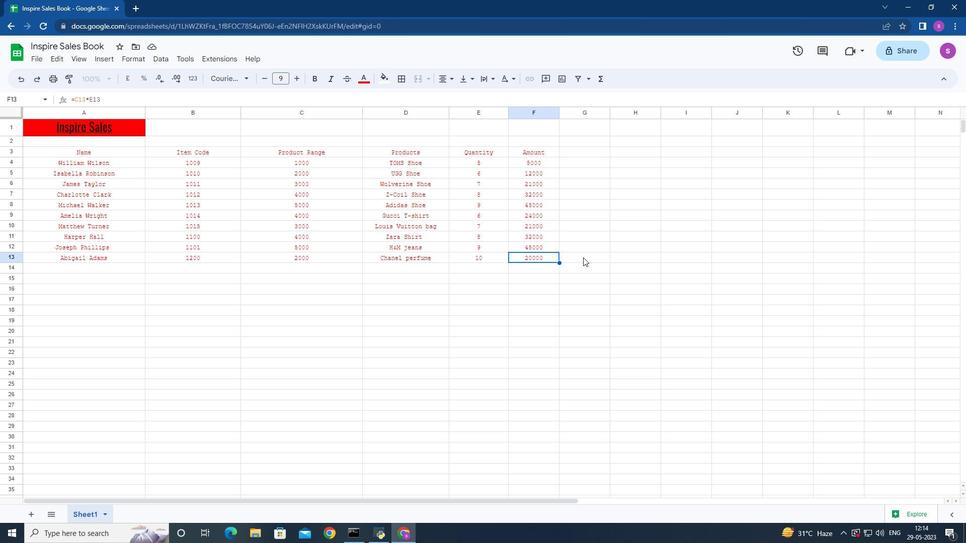 
Action: Mouse pressed left at (584, 257)
Screenshot: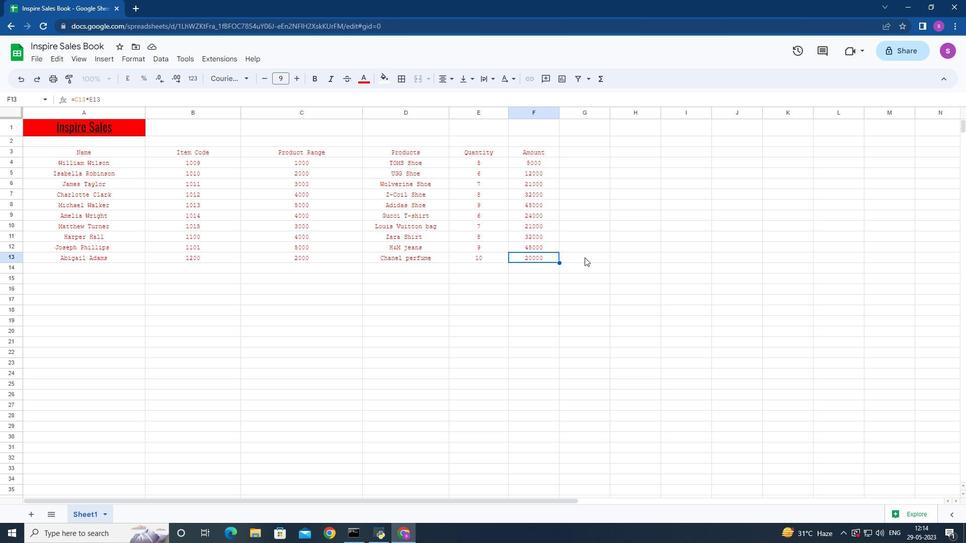 
Action: Mouse moved to (574, 259)
Screenshot: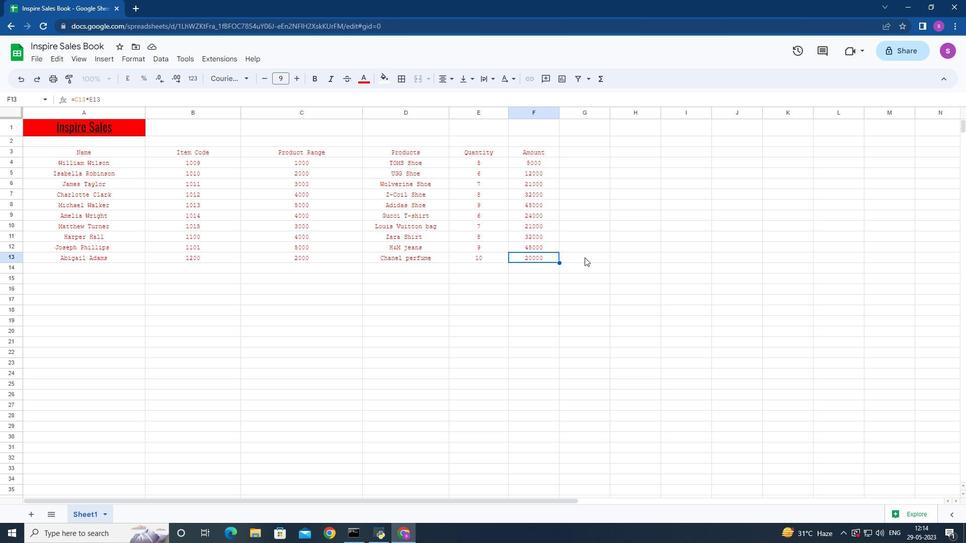 
